 Task: Look for products in the category "Superfoods" from Doctor's Best only.
Action: Mouse moved to (252, 125)
Screenshot: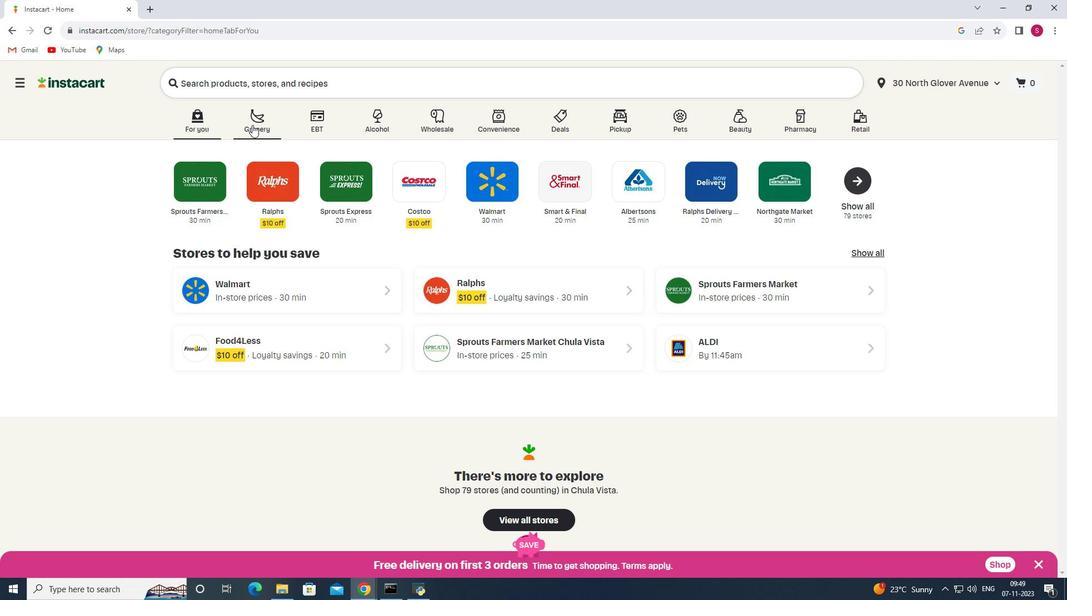 
Action: Mouse pressed left at (252, 125)
Screenshot: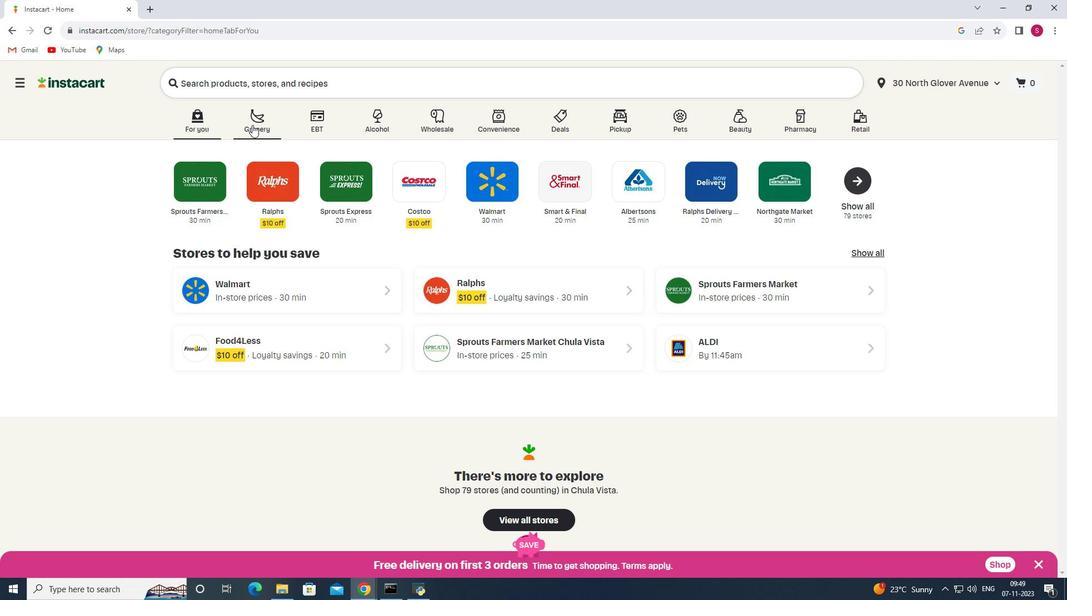 
Action: Mouse moved to (274, 312)
Screenshot: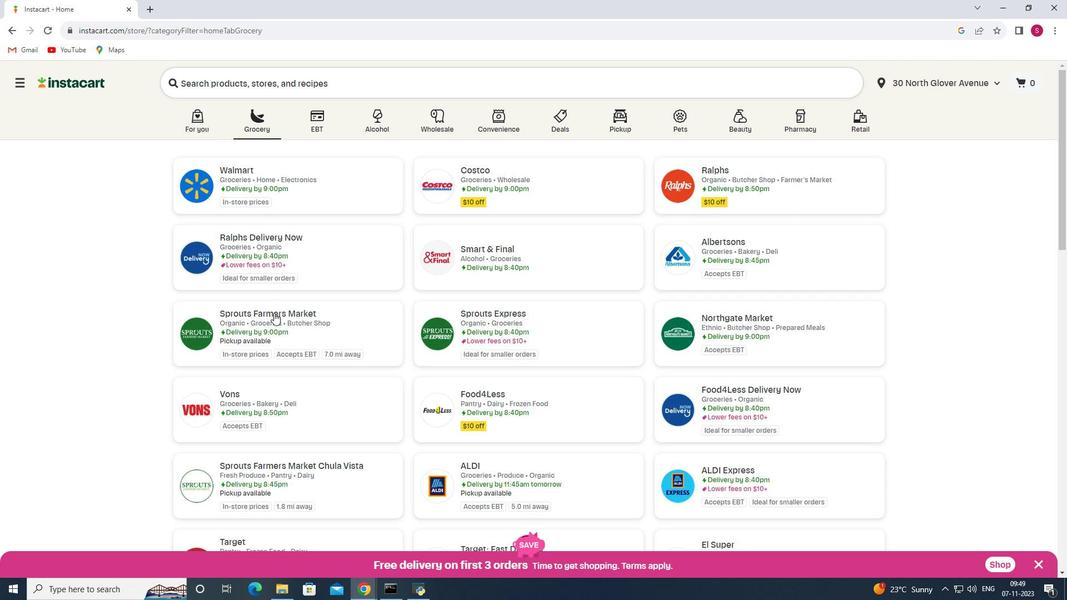 
Action: Mouse pressed left at (274, 312)
Screenshot: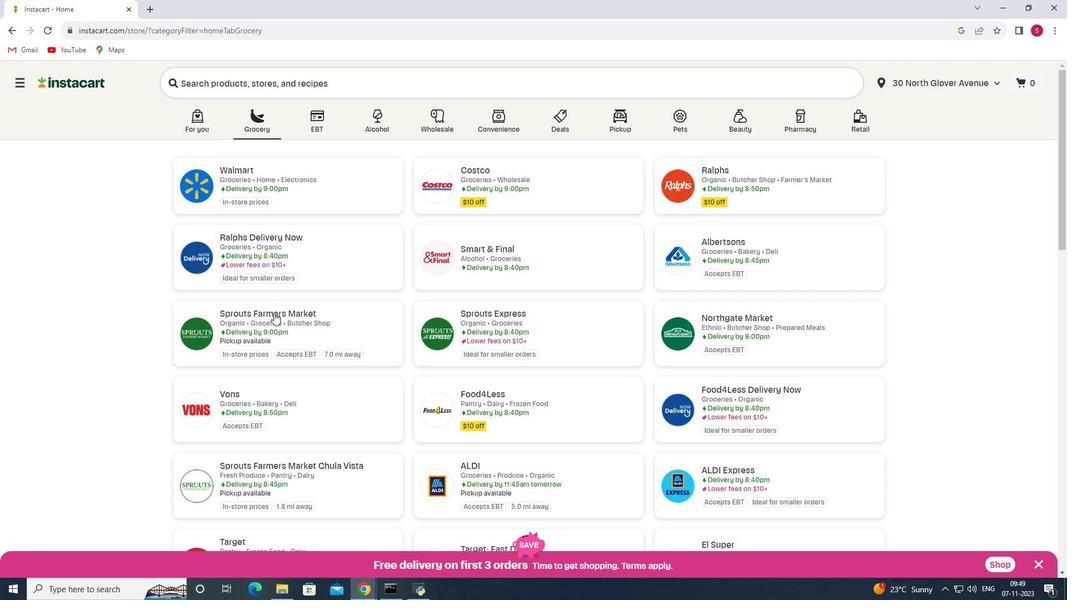 
Action: Mouse moved to (62, 345)
Screenshot: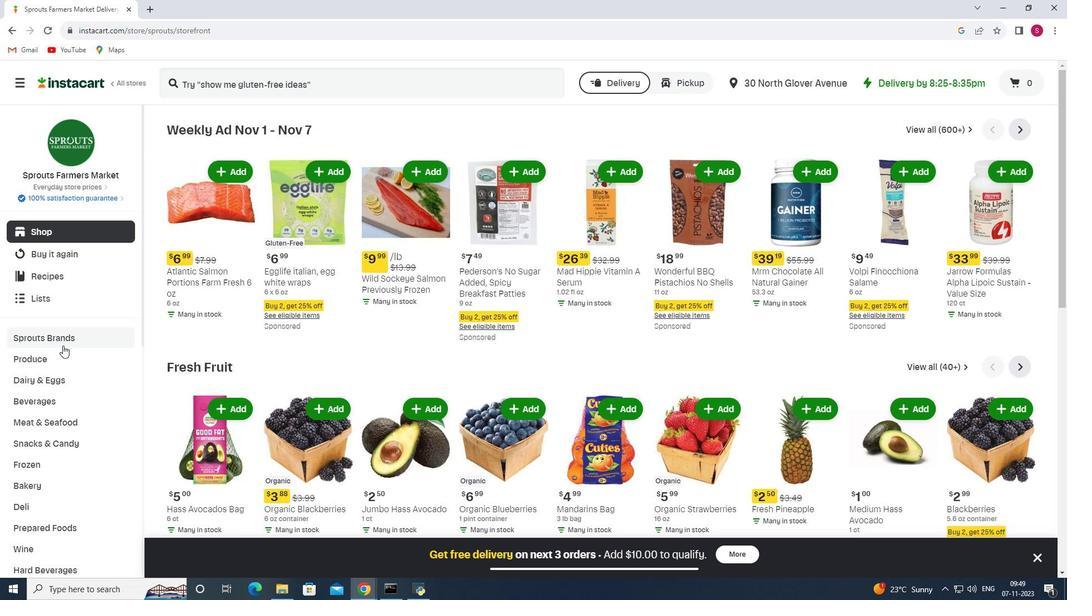 
Action: Mouse scrolled (62, 345) with delta (0, 0)
Screenshot: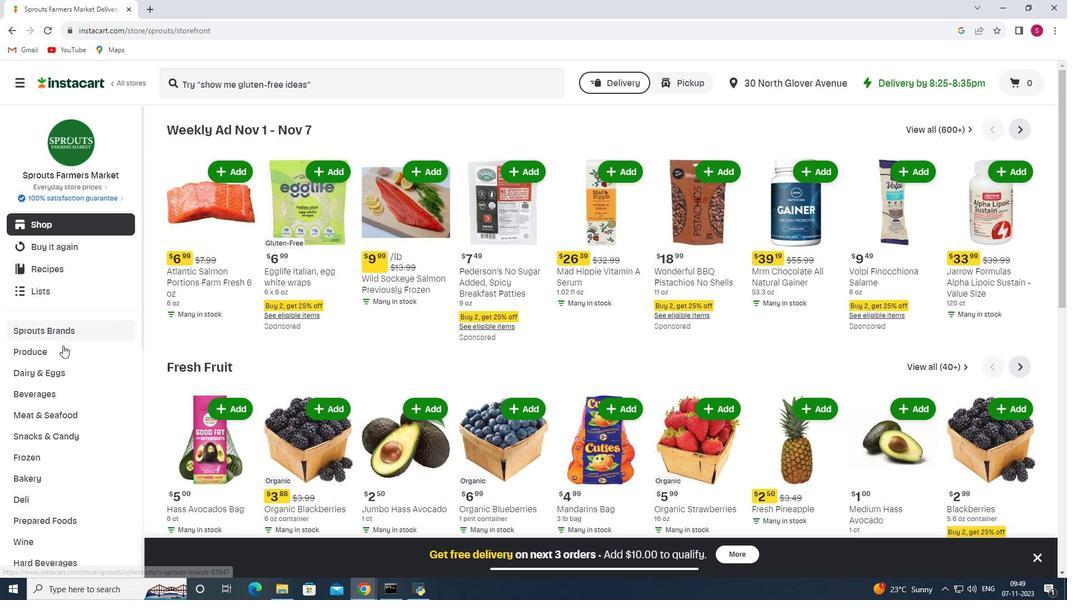 
Action: Mouse scrolled (62, 345) with delta (0, 0)
Screenshot: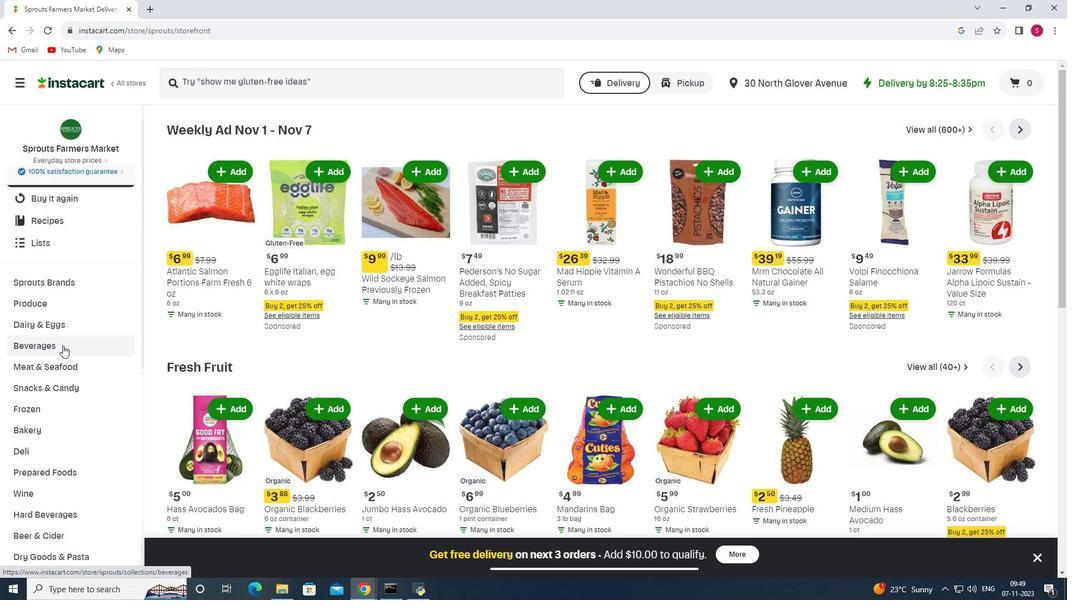
Action: Mouse scrolled (62, 345) with delta (0, 0)
Screenshot: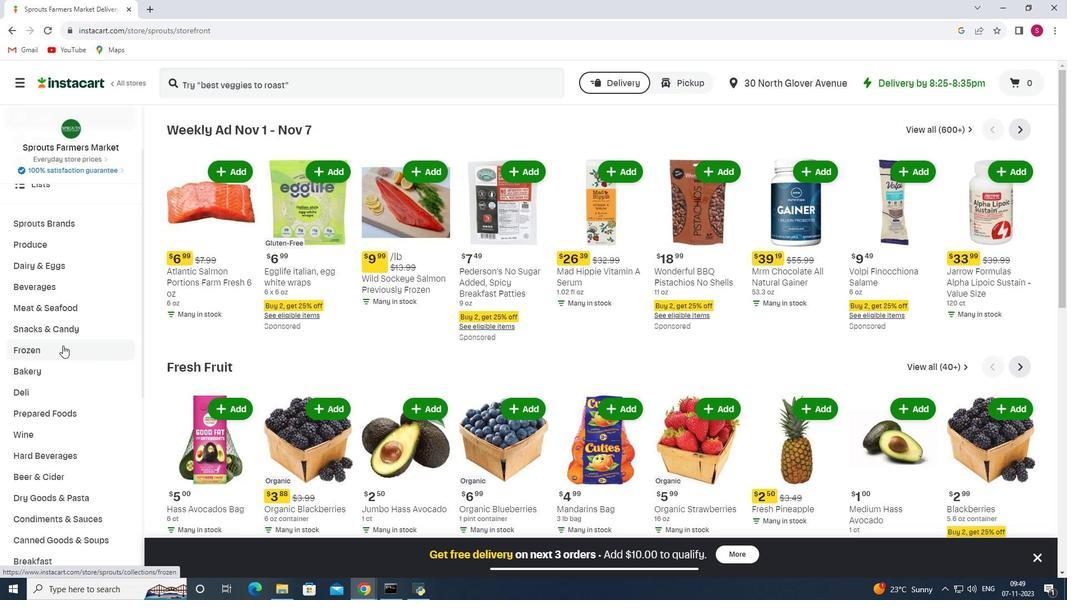 
Action: Mouse scrolled (62, 345) with delta (0, 0)
Screenshot: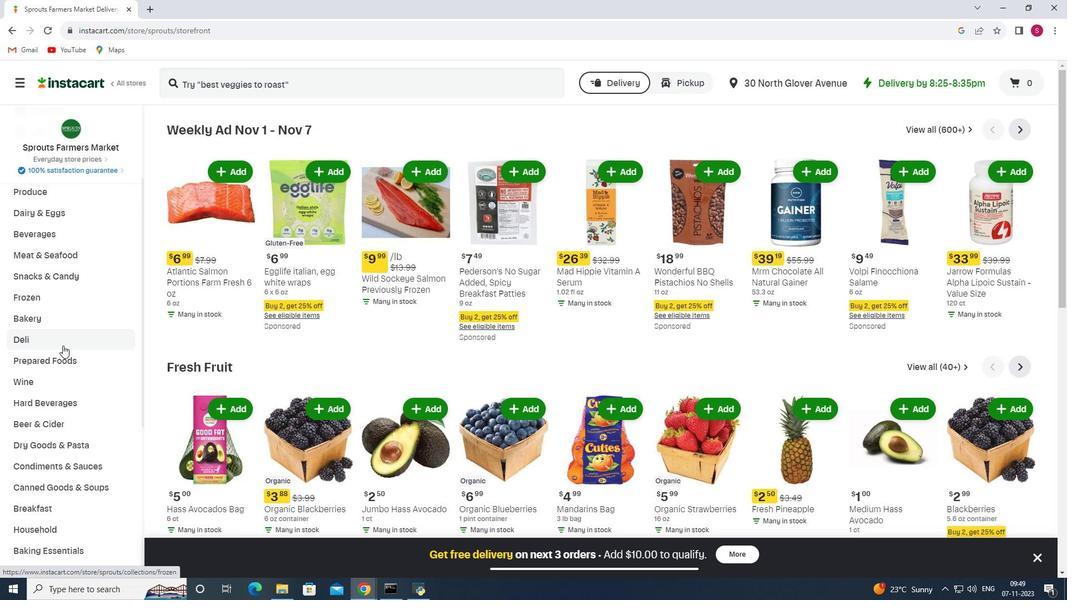 
Action: Mouse scrolled (62, 345) with delta (0, 0)
Screenshot: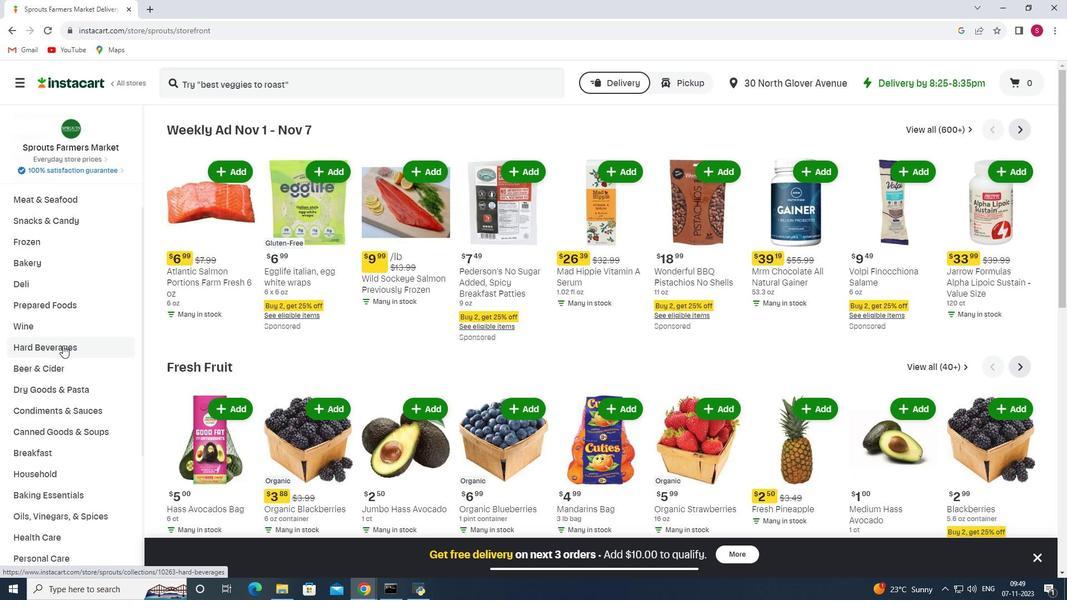 
Action: Mouse scrolled (62, 345) with delta (0, 0)
Screenshot: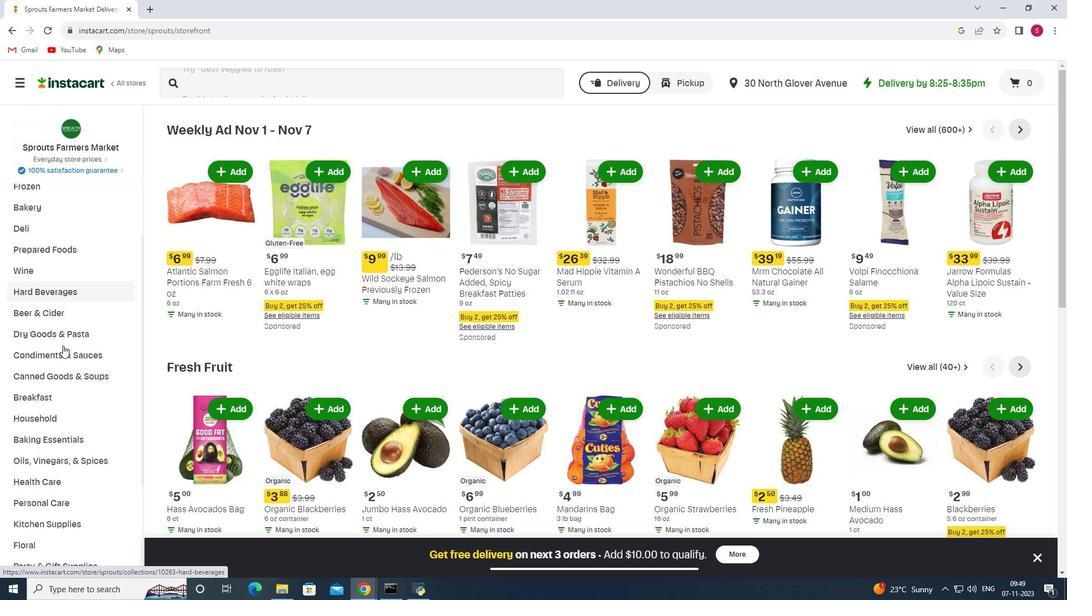 
Action: Mouse scrolled (62, 345) with delta (0, 0)
Screenshot: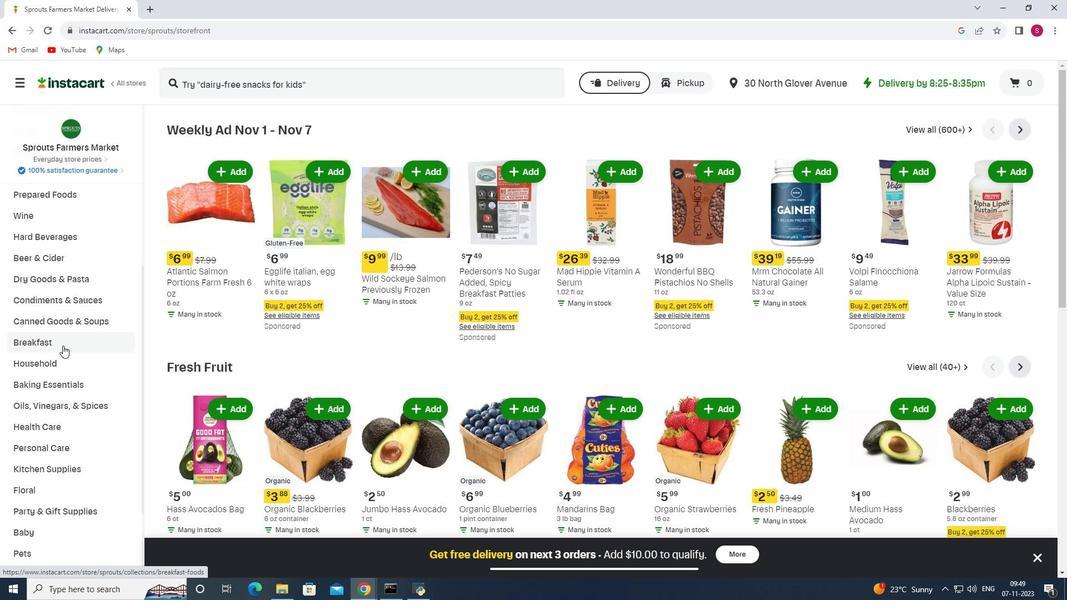 
Action: Mouse moved to (52, 377)
Screenshot: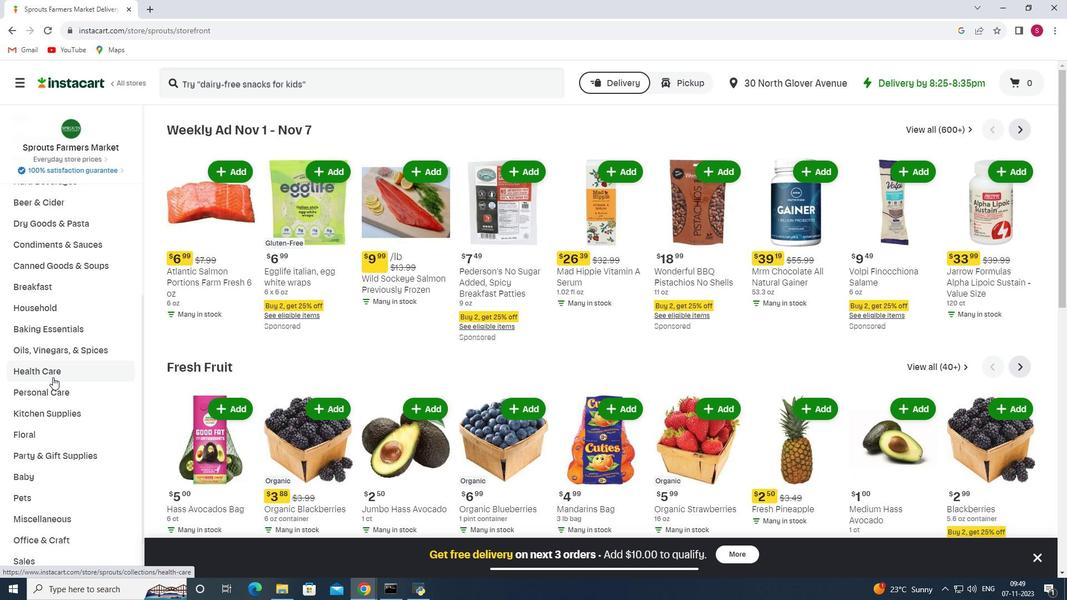 
Action: Mouse pressed left at (52, 377)
Screenshot: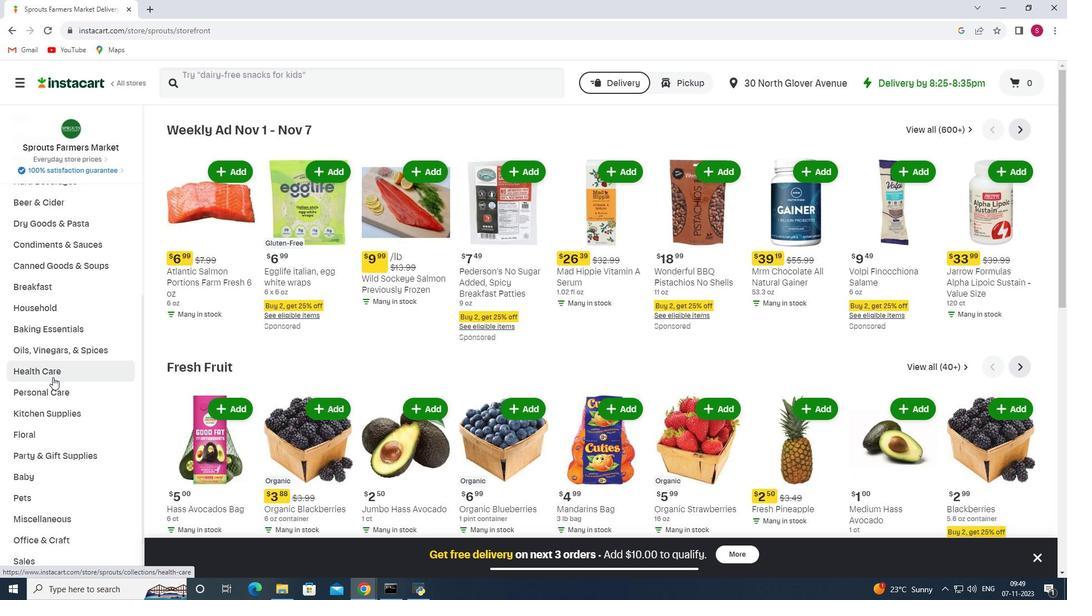 
Action: Mouse moved to (385, 153)
Screenshot: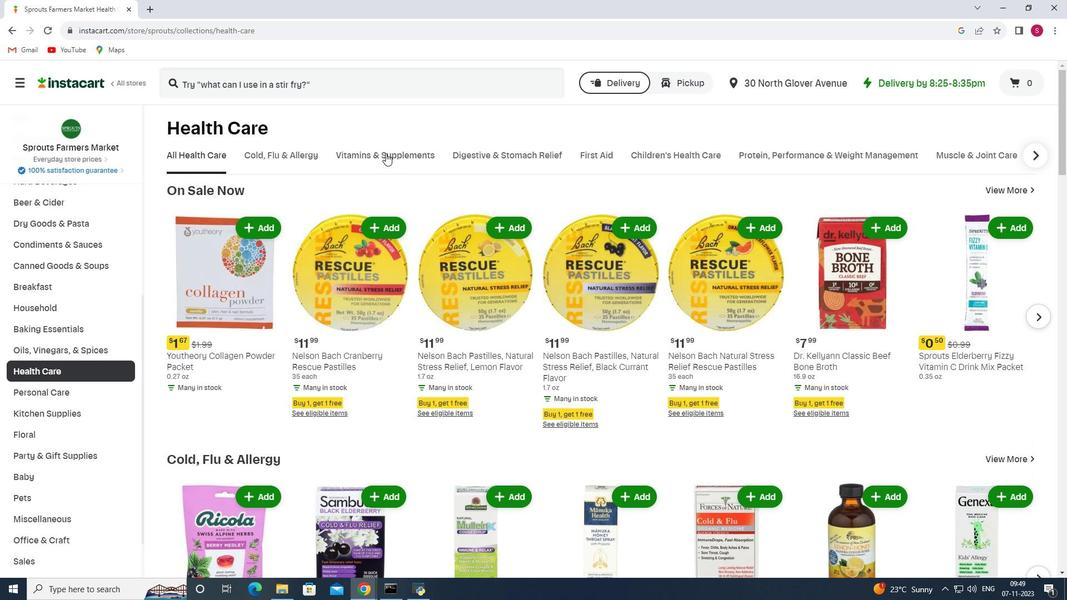 
Action: Mouse pressed left at (385, 153)
Screenshot: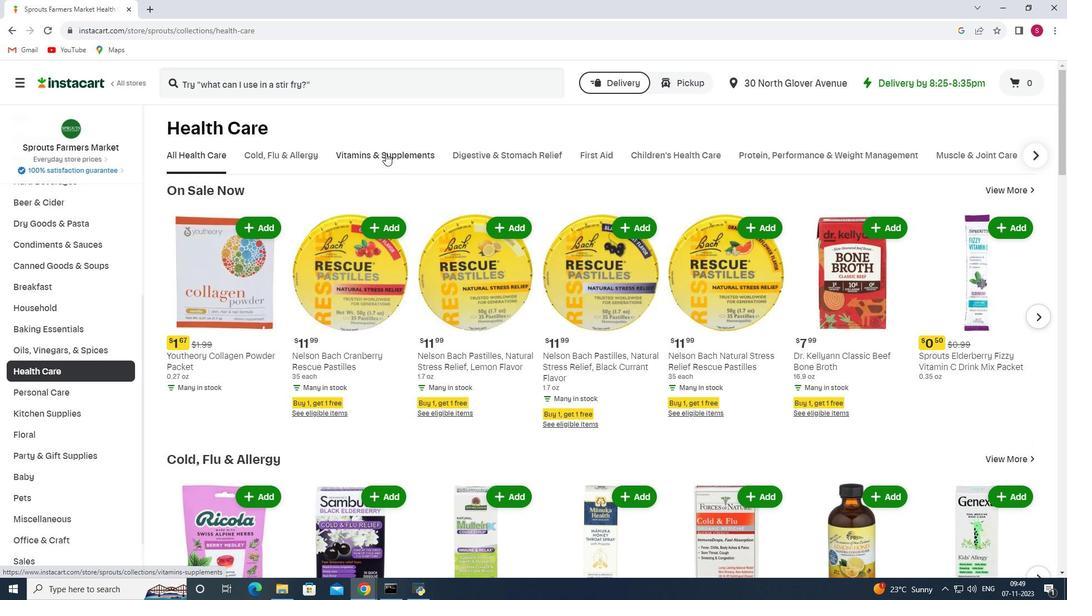 
Action: Mouse moved to (436, 200)
Screenshot: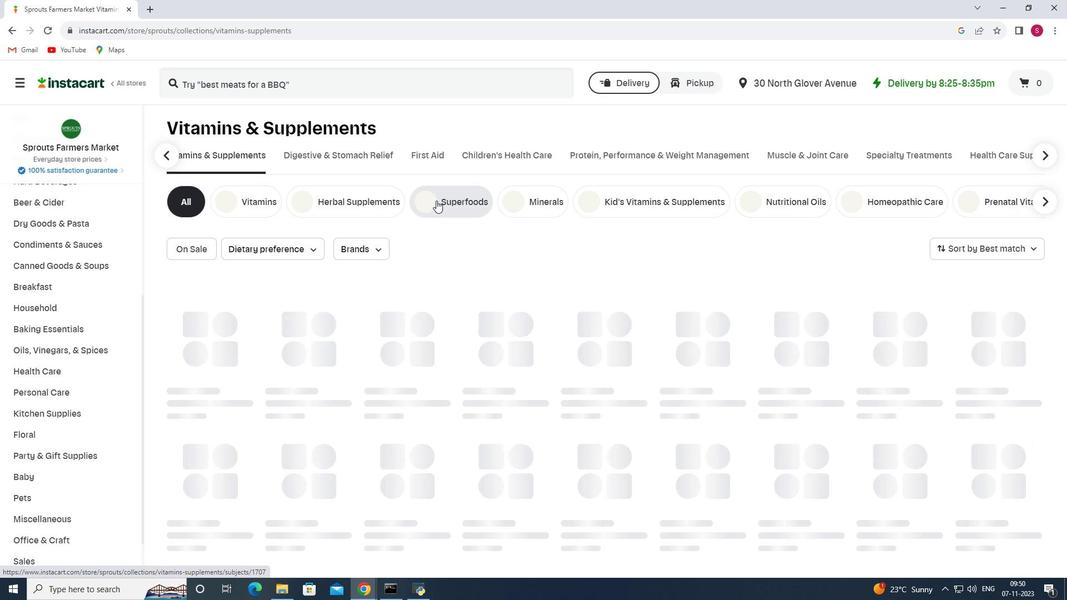 
Action: Mouse pressed left at (436, 200)
Screenshot: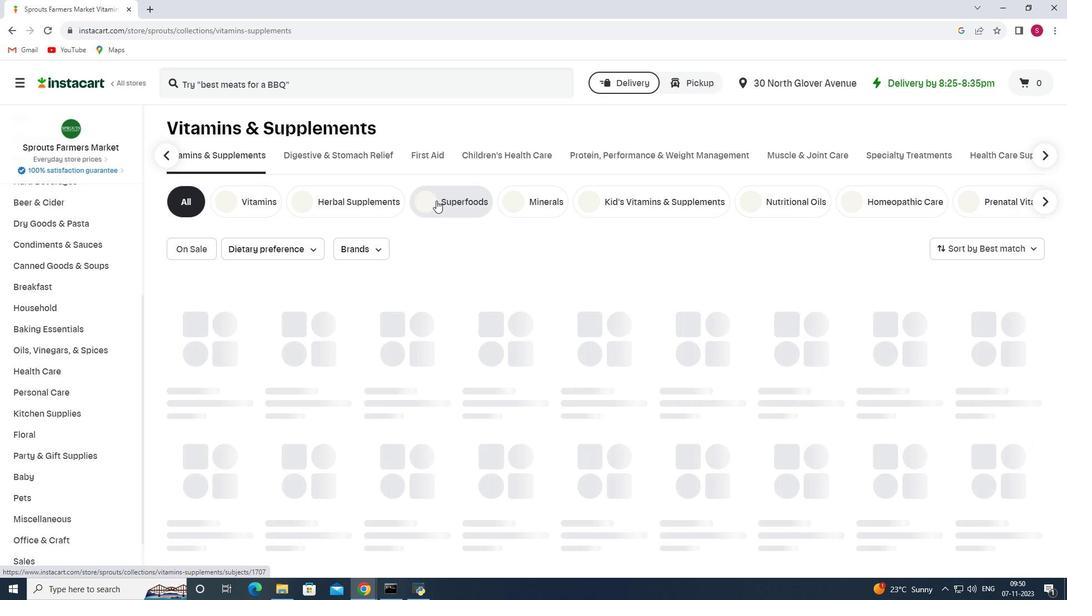 
Action: Mouse moved to (384, 254)
Screenshot: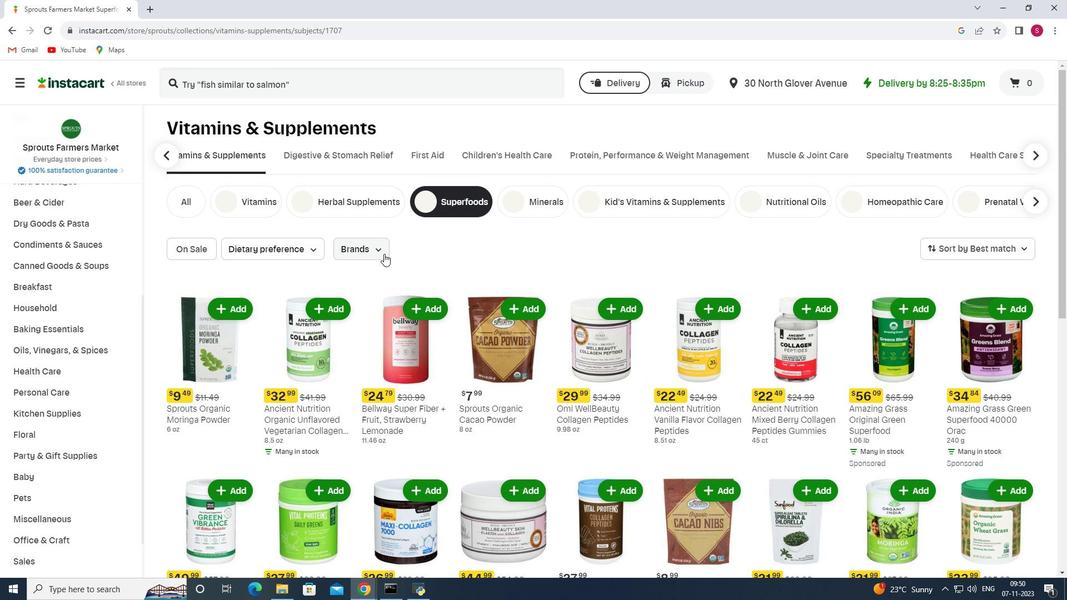 
Action: Mouse pressed left at (384, 254)
Screenshot: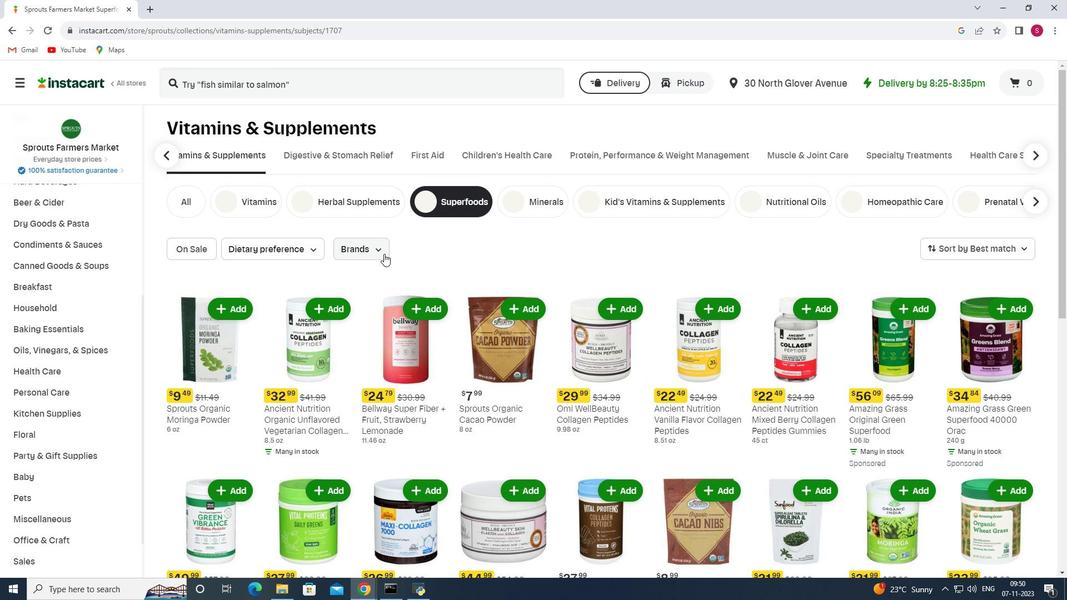 
Action: Mouse moved to (397, 285)
Screenshot: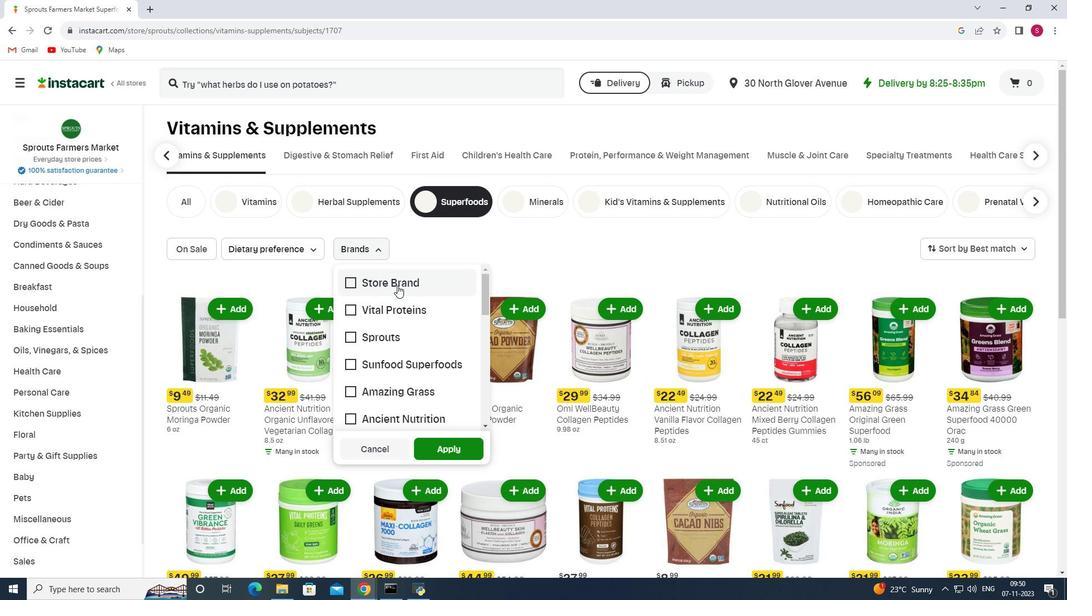 
Action: Mouse scrolled (397, 285) with delta (0, 0)
Screenshot: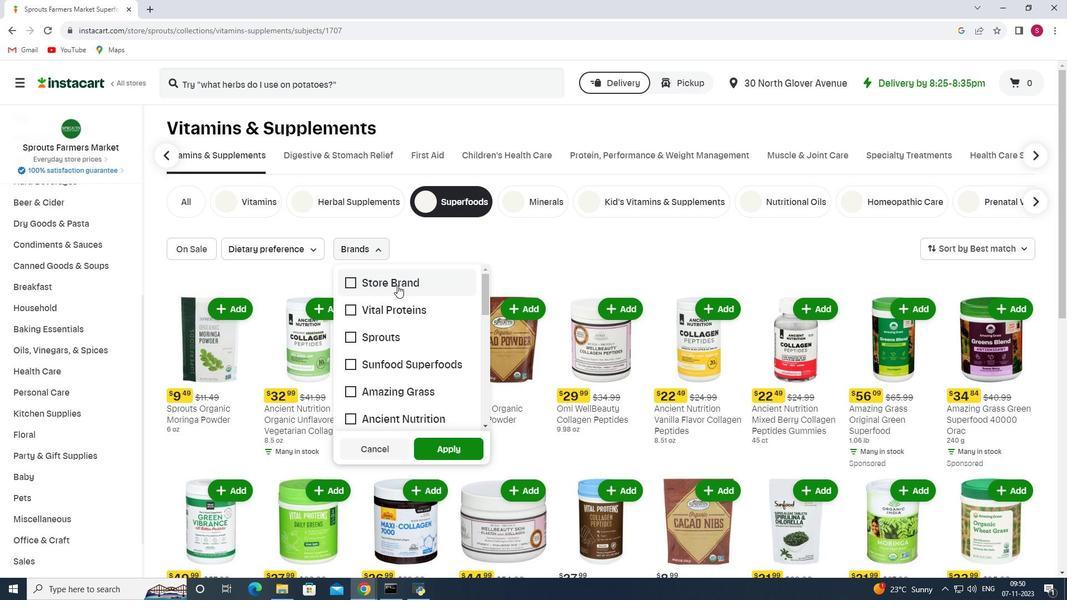 
Action: Mouse scrolled (397, 285) with delta (0, 0)
Screenshot: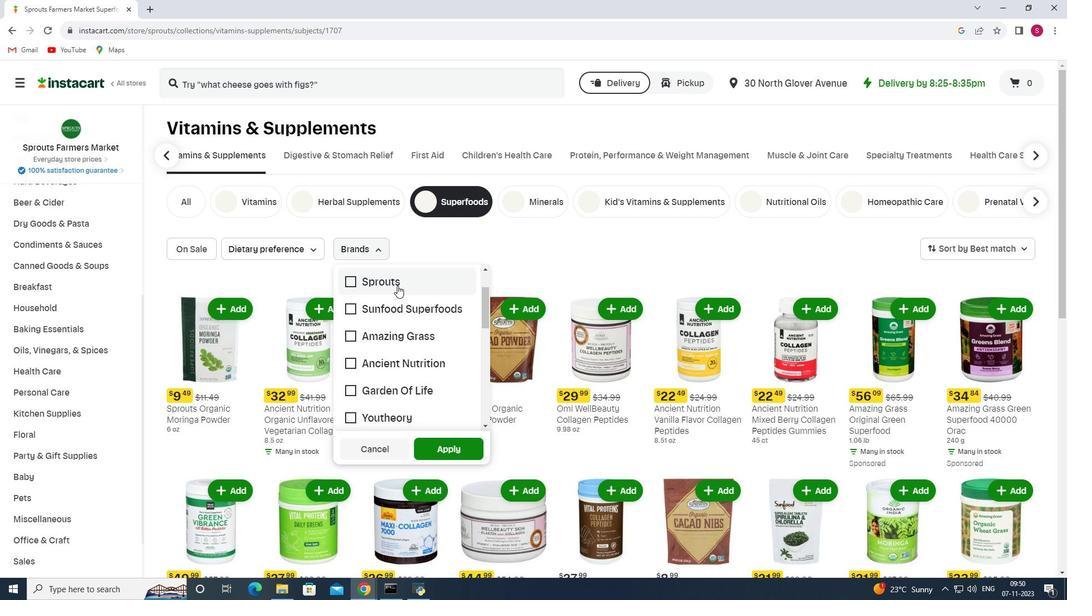 
Action: Mouse scrolled (397, 285) with delta (0, 0)
Screenshot: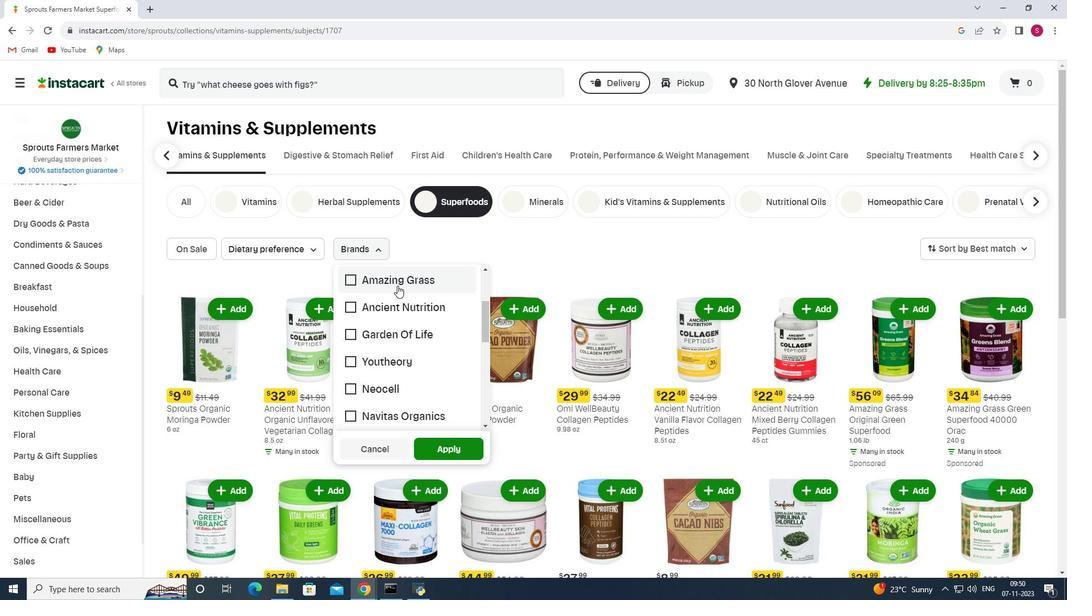 
Action: Mouse scrolled (397, 285) with delta (0, 0)
Screenshot: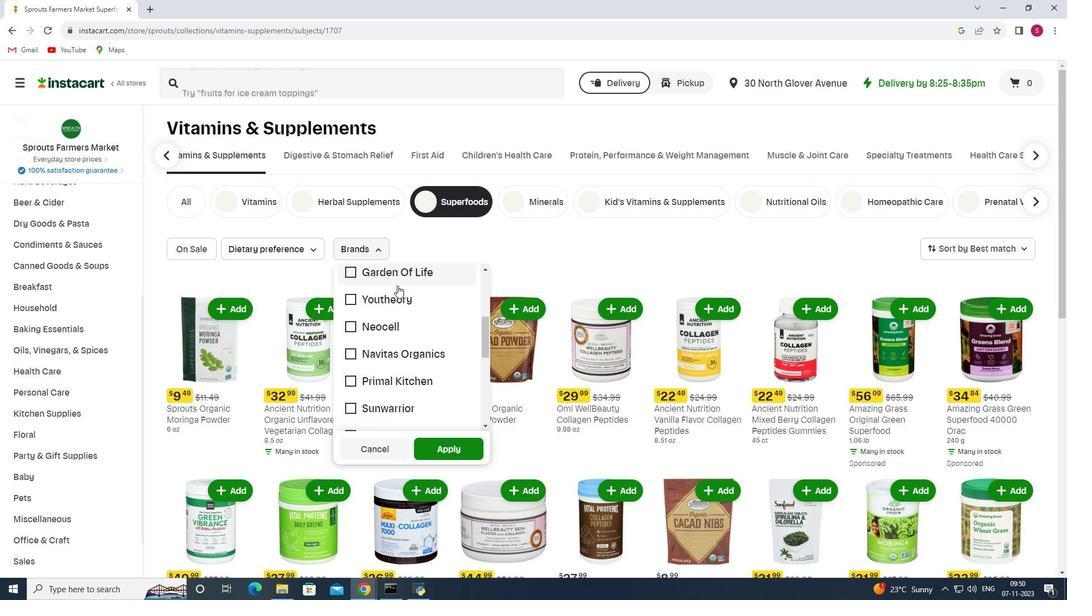 
Action: Mouse scrolled (397, 285) with delta (0, 0)
Screenshot: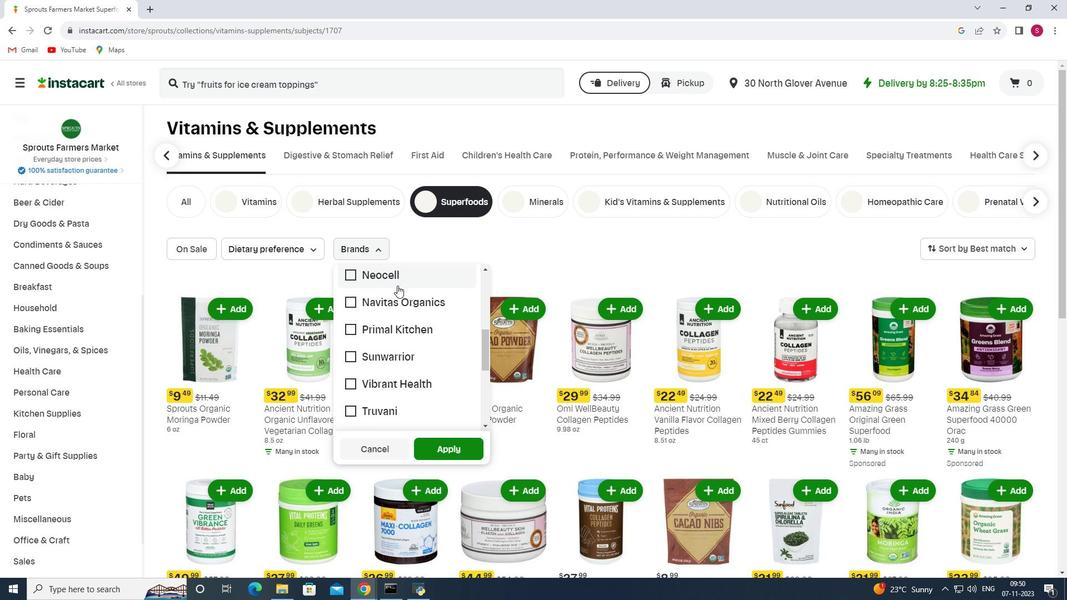 
Action: Mouse scrolled (397, 285) with delta (0, 0)
Screenshot: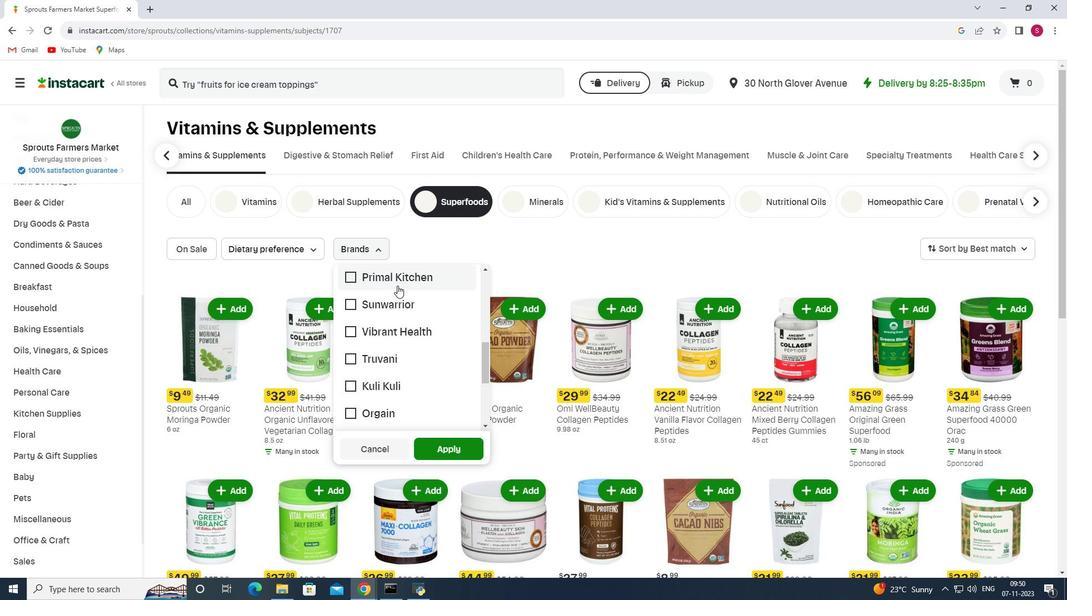
Action: Mouse scrolled (397, 285) with delta (0, 0)
Screenshot: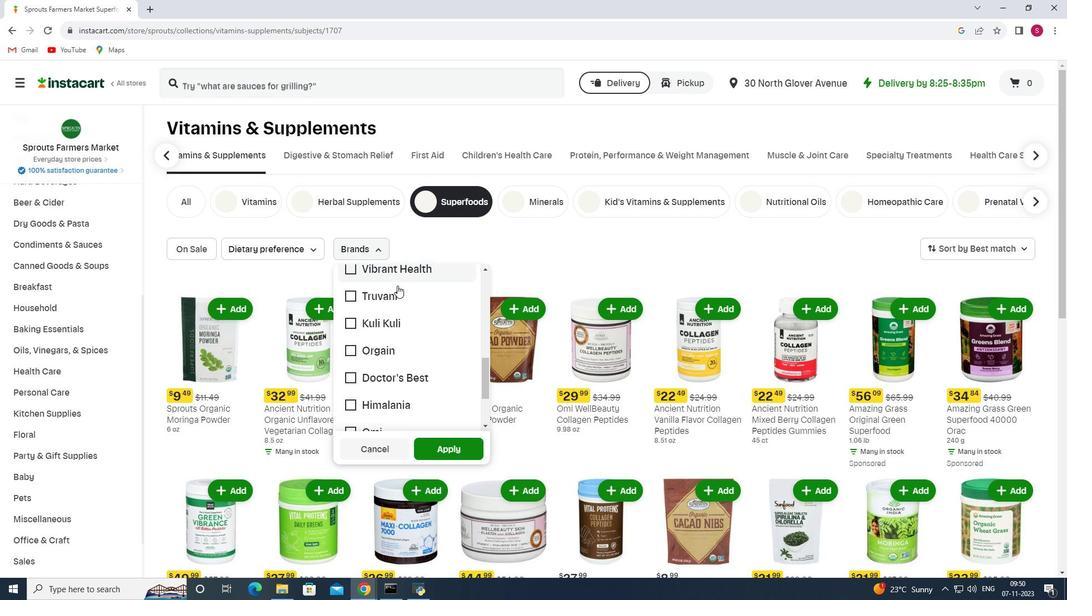 
Action: Mouse moved to (354, 325)
Screenshot: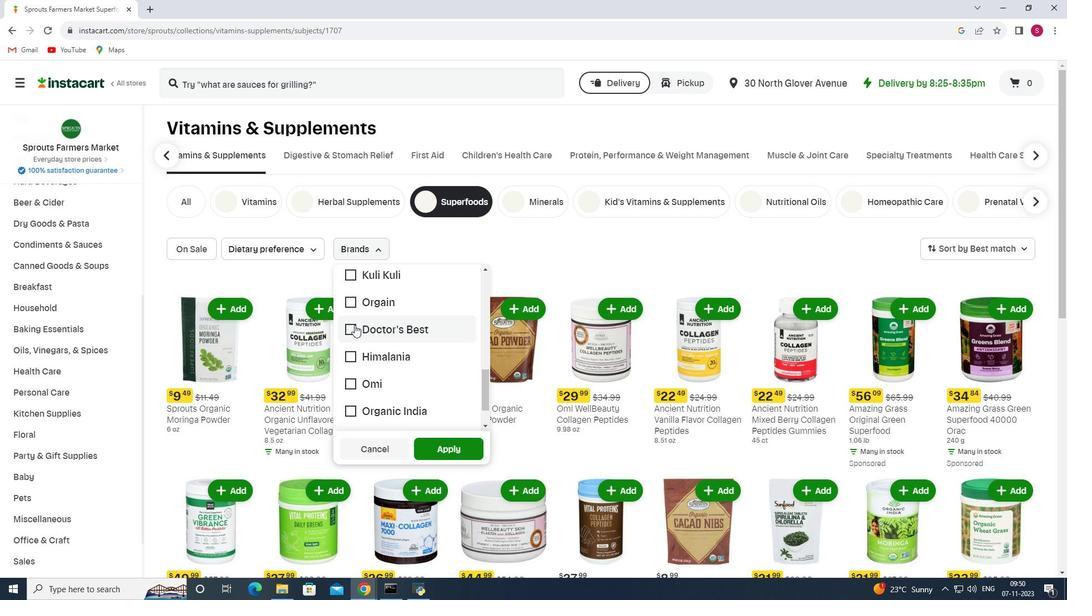 
Action: Mouse pressed left at (354, 325)
Screenshot: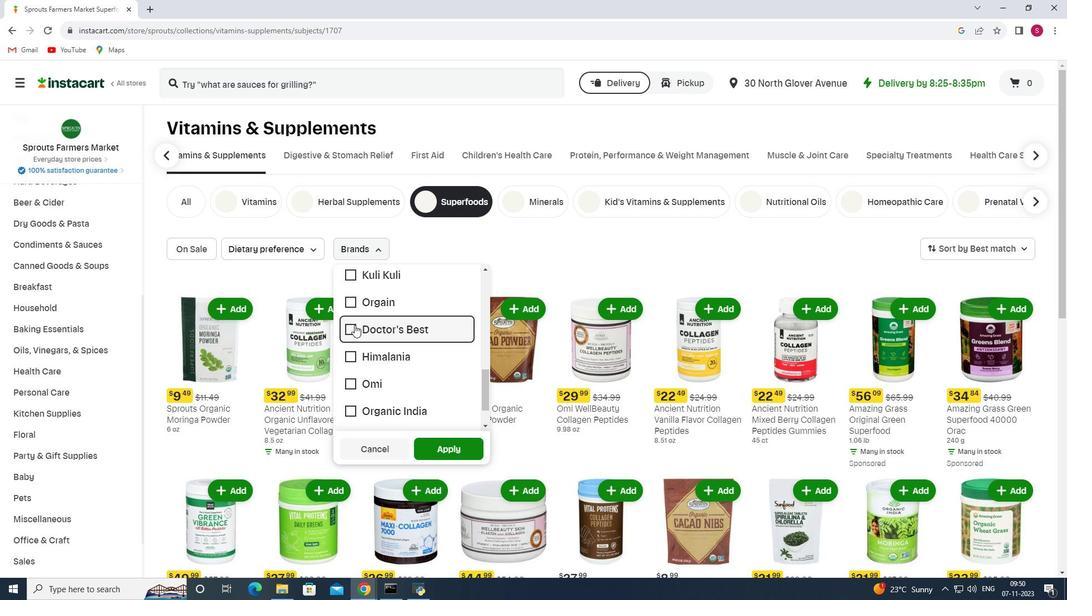 
Action: Mouse moved to (449, 442)
Screenshot: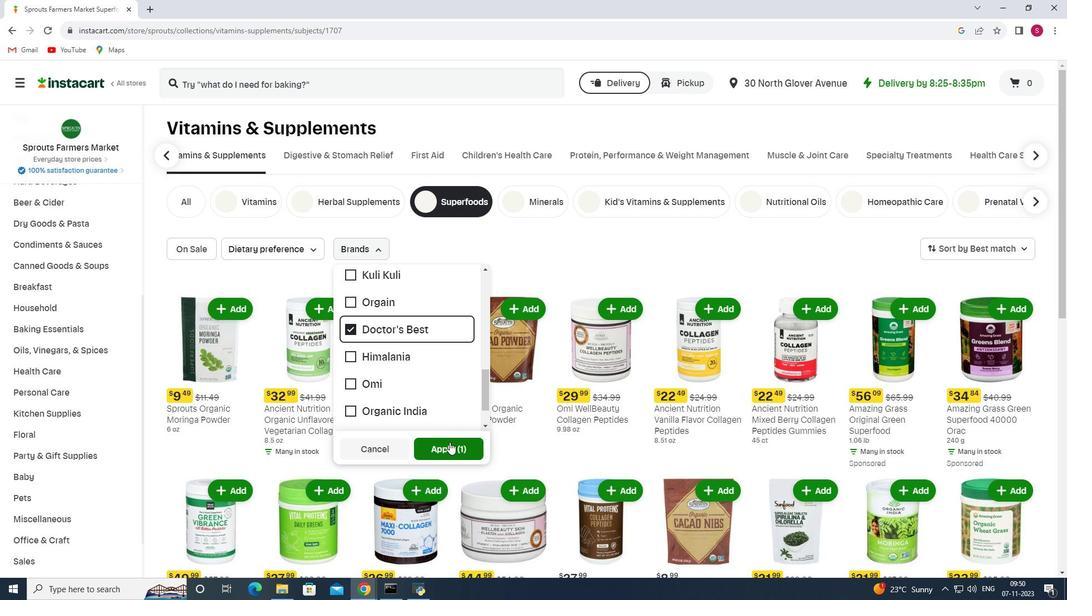 
Action: Mouse pressed left at (449, 442)
Screenshot: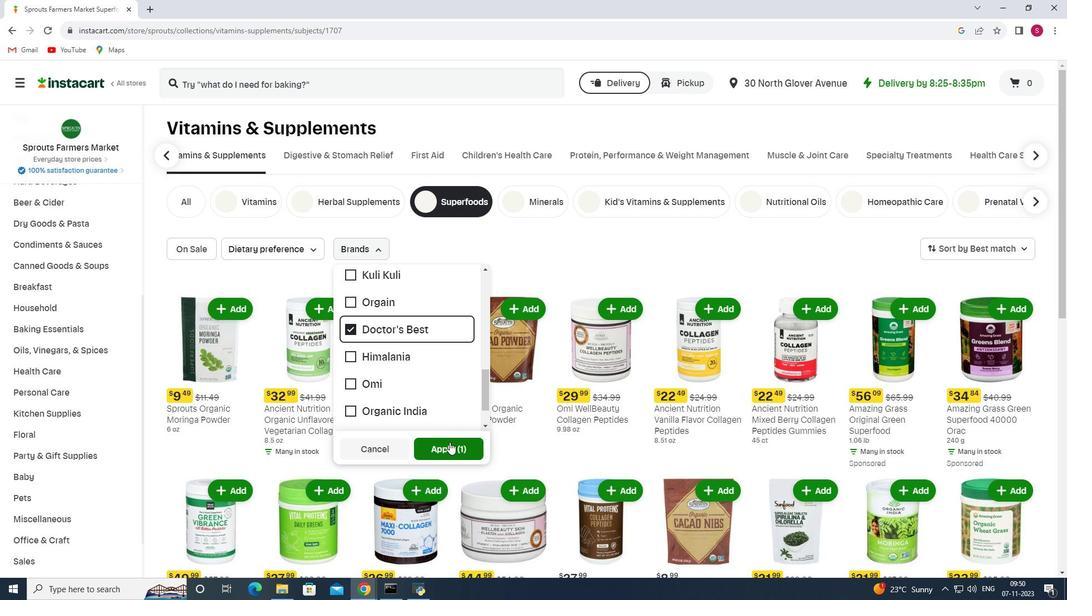 
